 Task: Add Wanderlust Bouquet to the cart.
Action: Mouse moved to (274, 360)
Screenshot: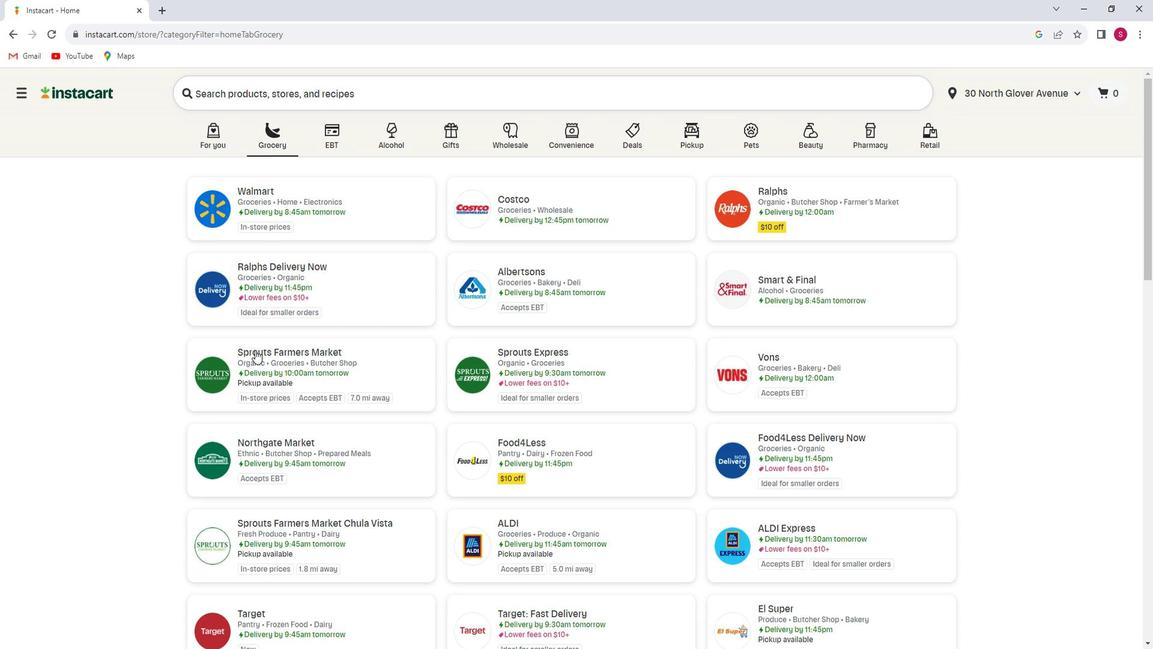 
Action: Mouse pressed left at (274, 360)
Screenshot: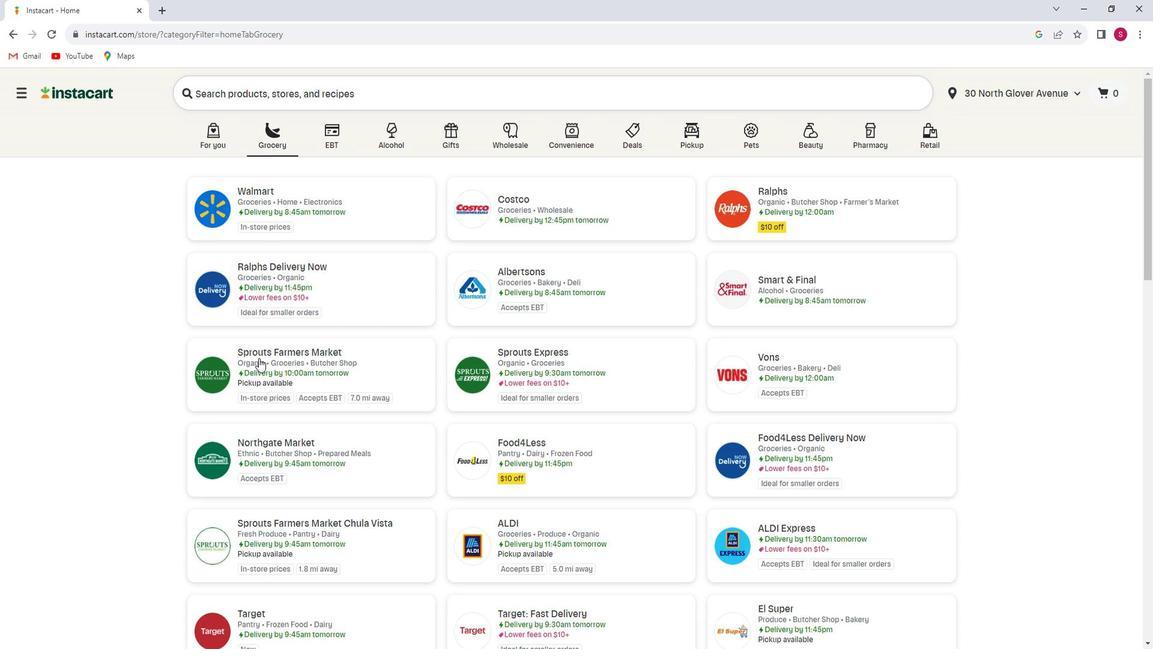 
Action: Mouse moved to (99, 438)
Screenshot: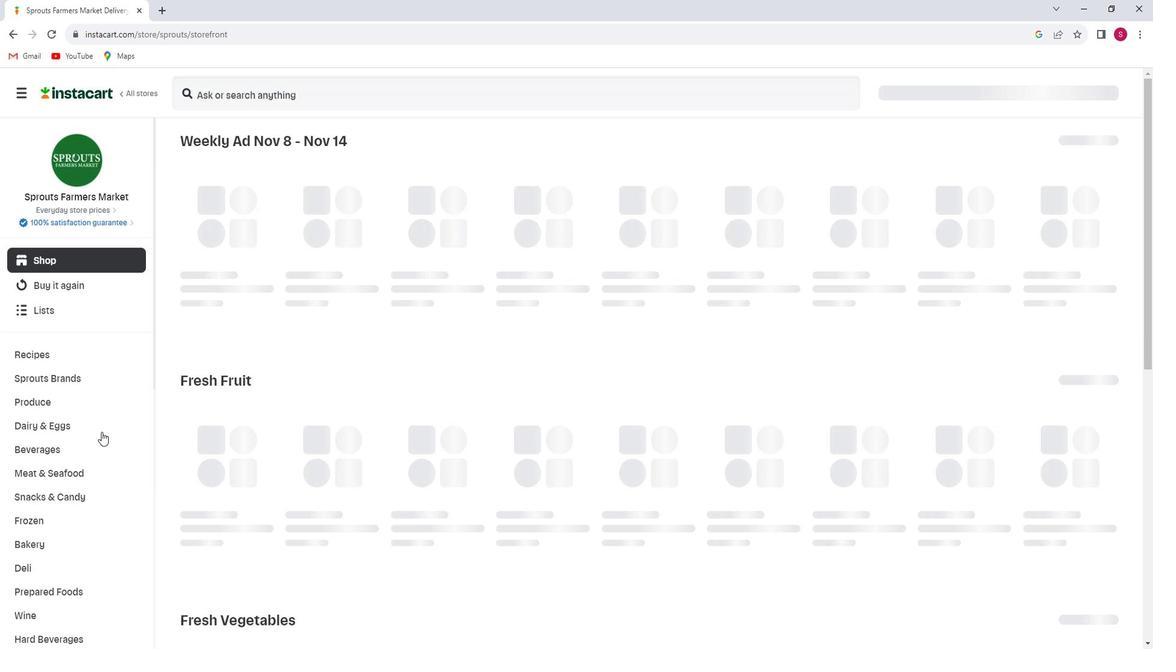 
Action: Mouse scrolled (99, 437) with delta (0, 0)
Screenshot: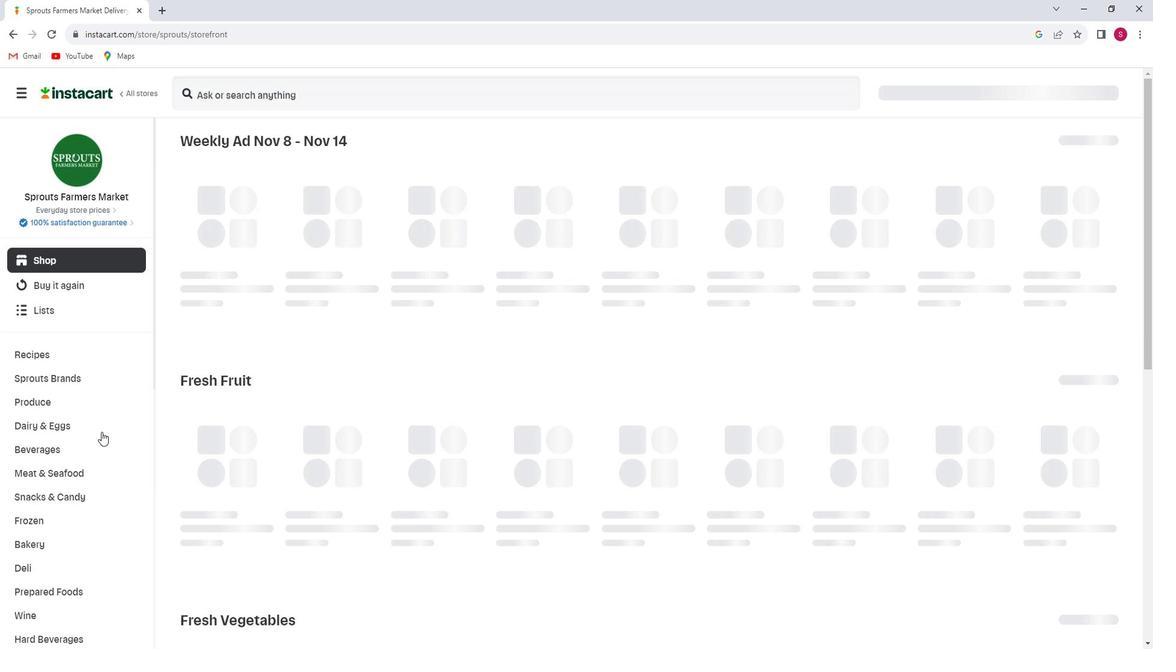 
Action: Mouse moved to (99, 439)
Screenshot: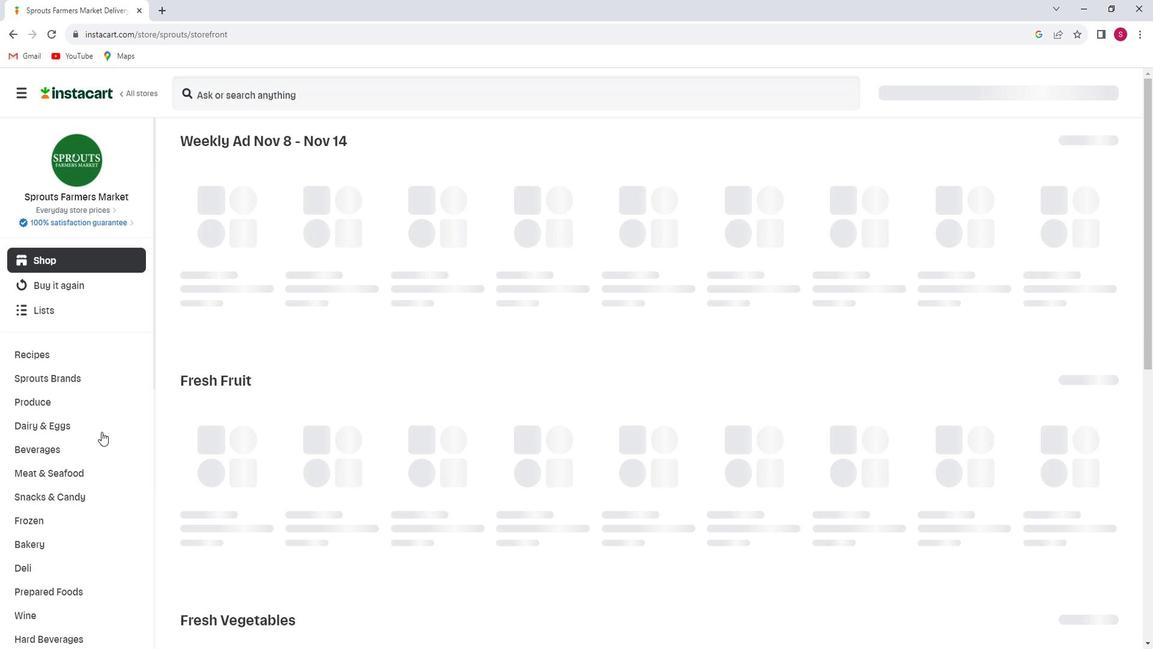 
Action: Mouse scrolled (99, 438) with delta (0, 0)
Screenshot: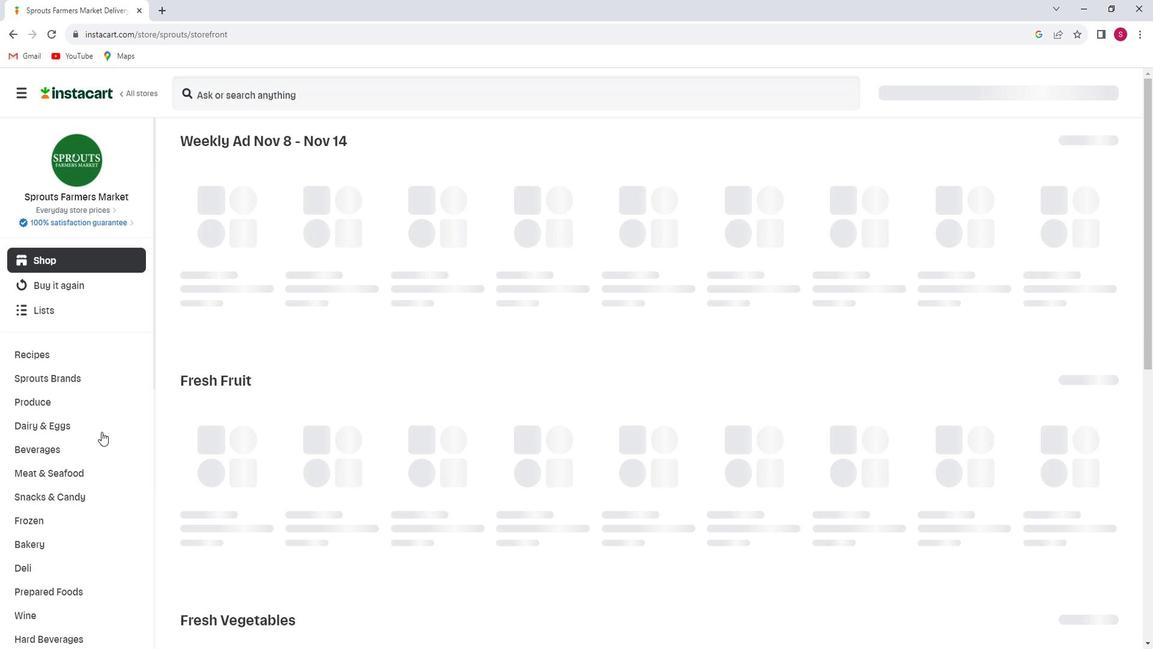 
Action: Mouse moved to (98, 440)
Screenshot: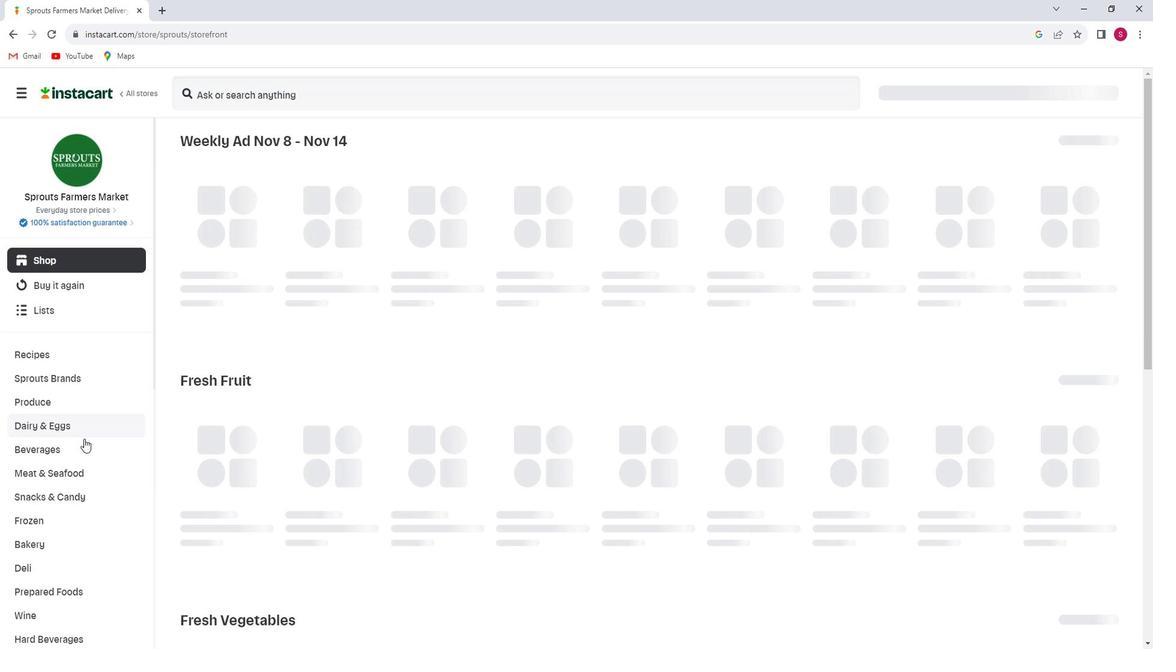 
Action: Mouse scrolled (98, 439) with delta (0, 0)
Screenshot: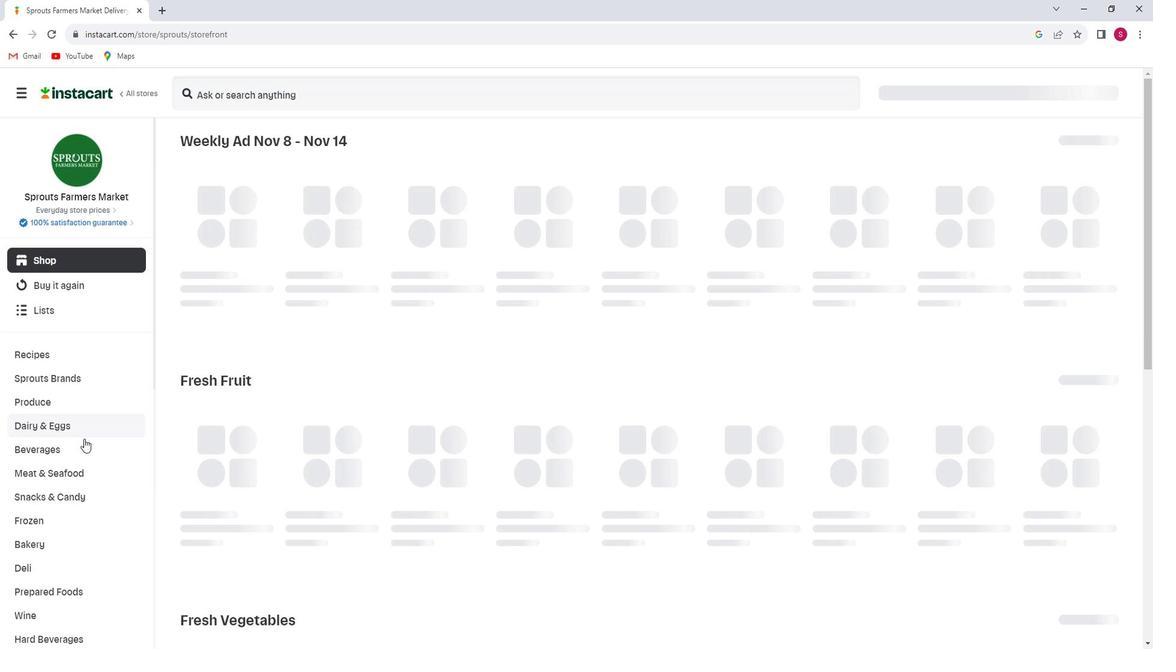 
Action: Mouse scrolled (98, 439) with delta (0, 0)
Screenshot: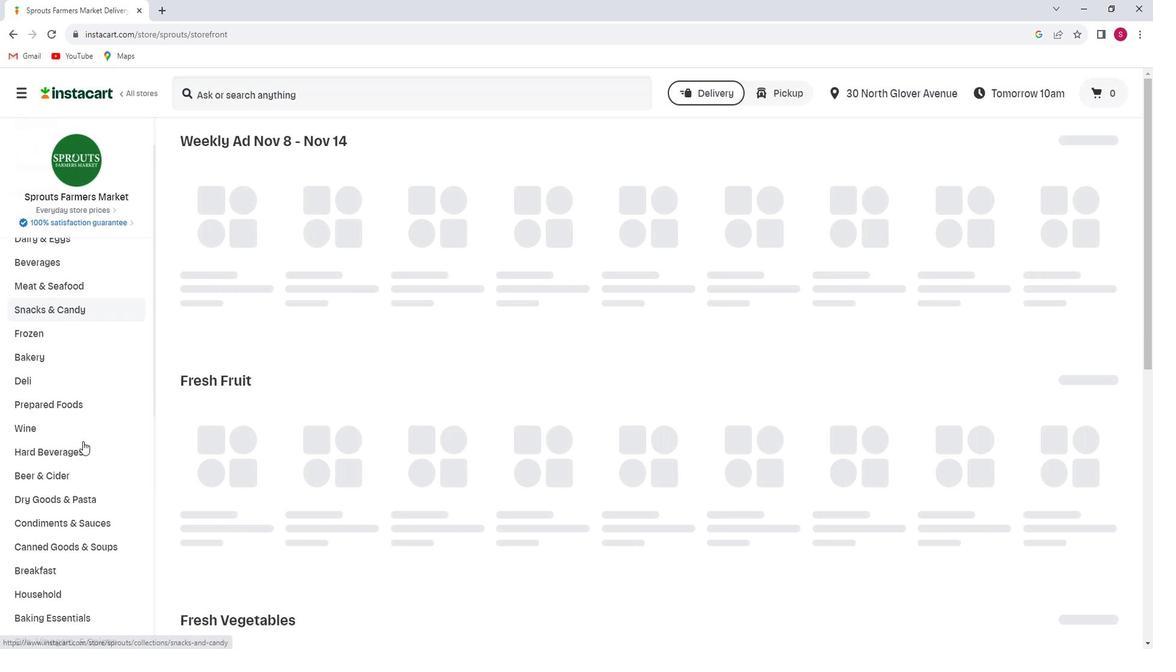 
Action: Mouse scrolled (98, 439) with delta (0, 0)
Screenshot: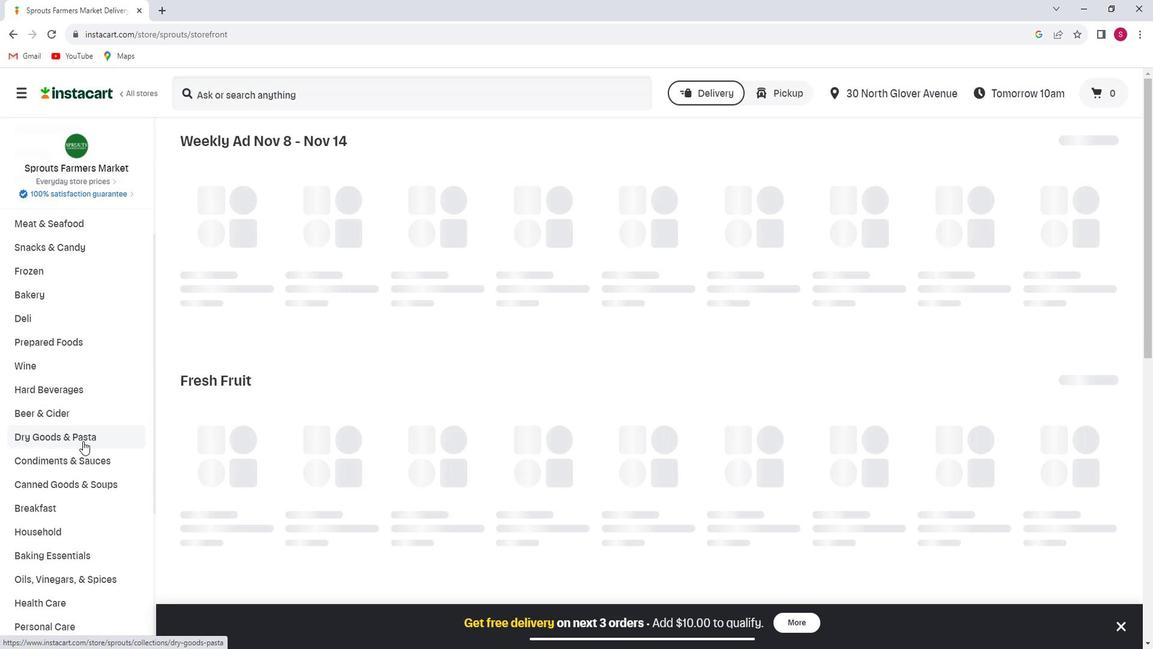 
Action: Mouse moved to (72, 459)
Screenshot: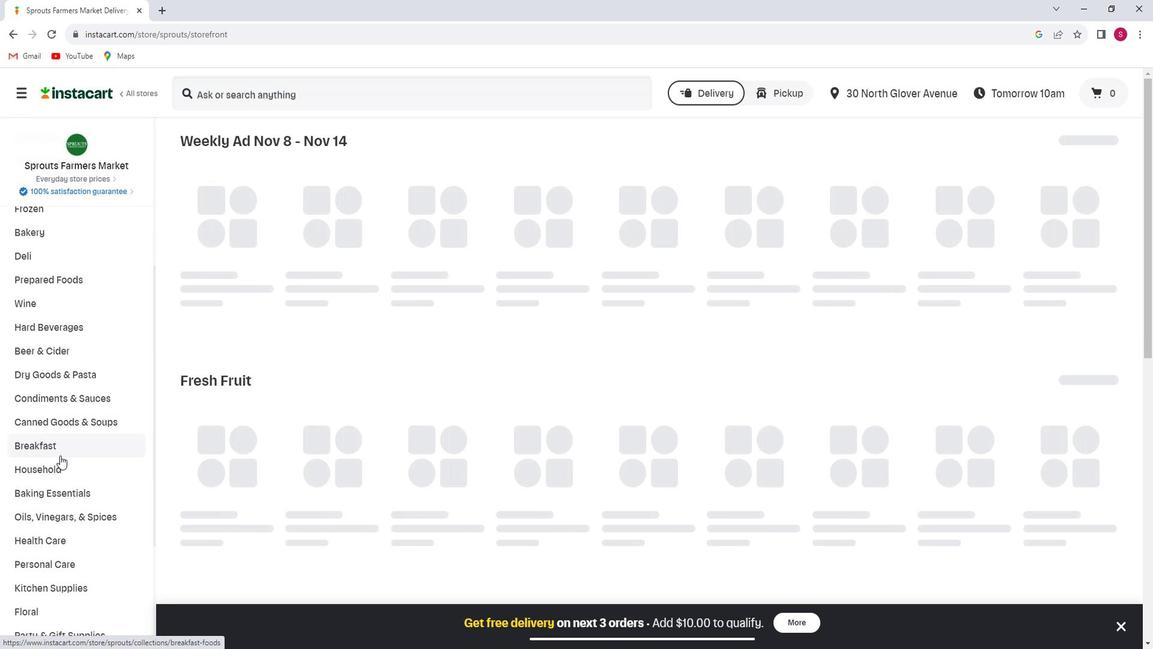 
Action: Mouse scrolled (72, 459) with delta (0, 0)
Screenshot: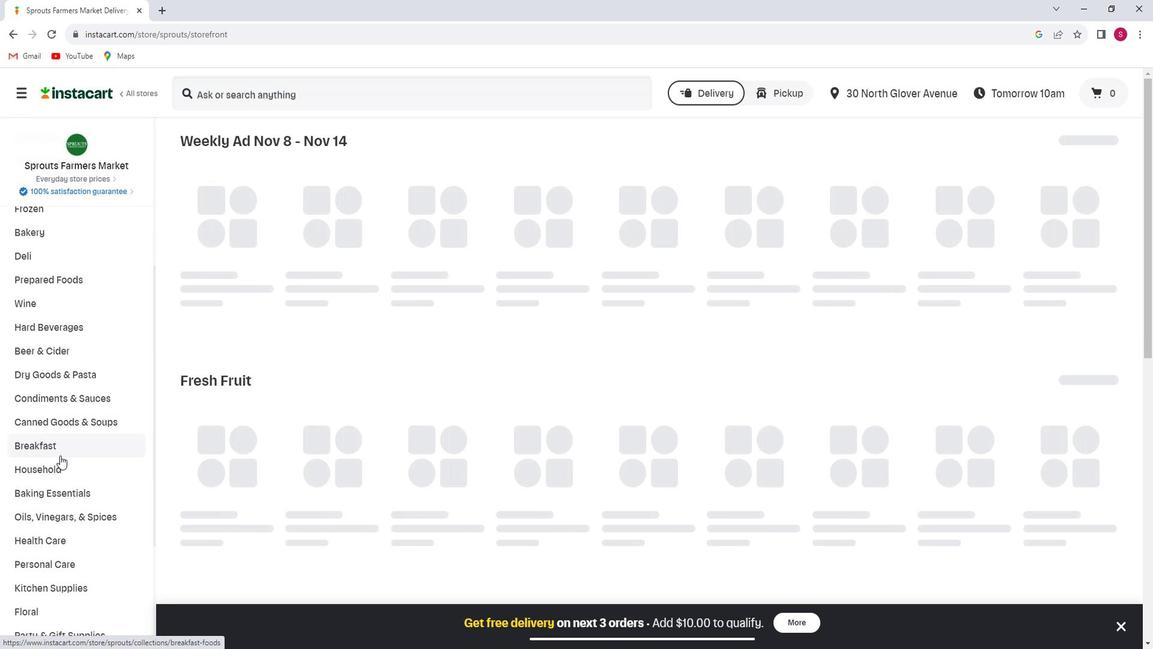 
Action: Mouse moved to (72, 462)
Screenshot: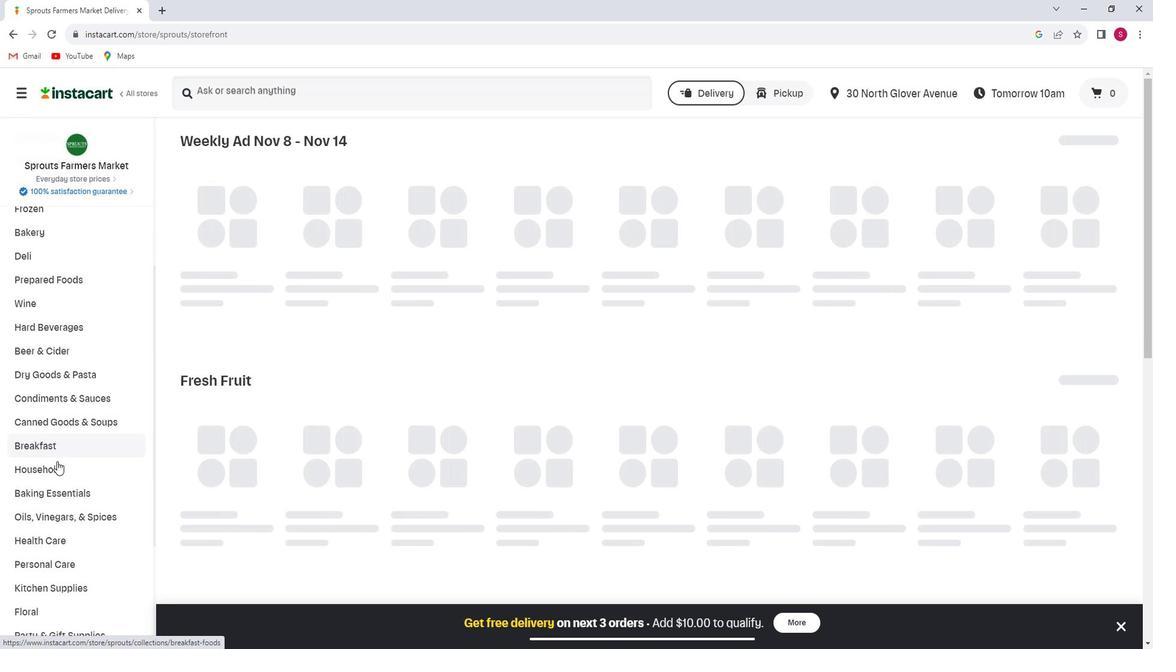 
Action: Mouse scrolled (72, 461) with delta (0, 0)
Screenshot: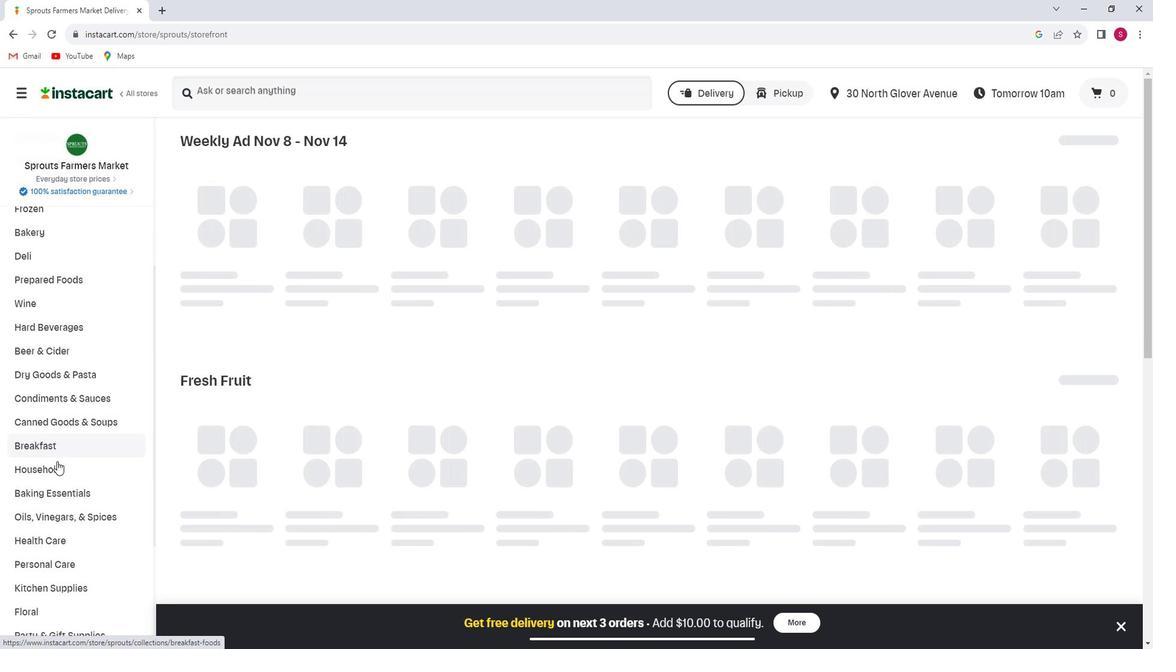 
Action: Mouse moved to (63, 482)
Screenshot: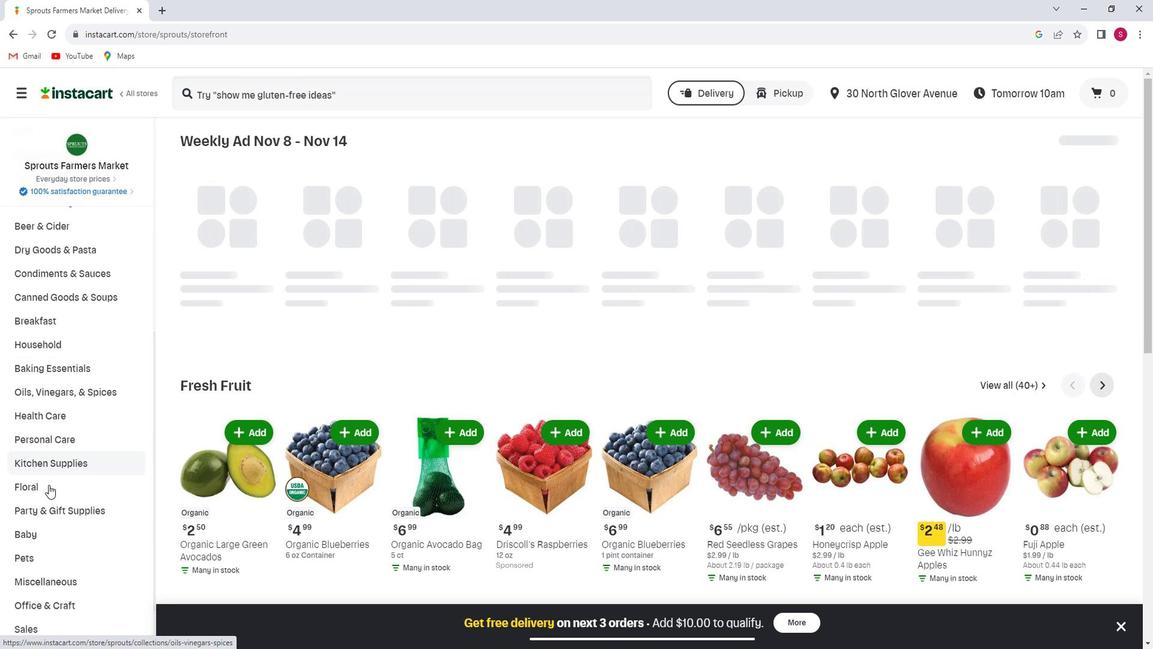
Action: Mouse pressed left at (63, 482)
Screenshot: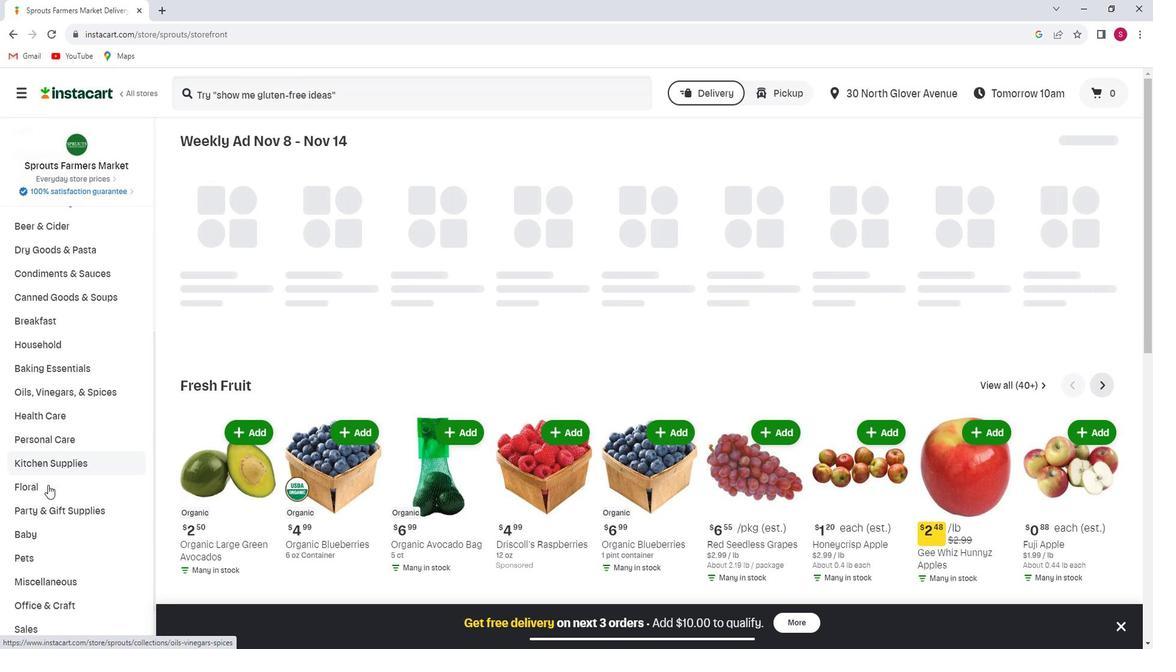 
Action: Mouse moved to (64, 510)
Screenshot: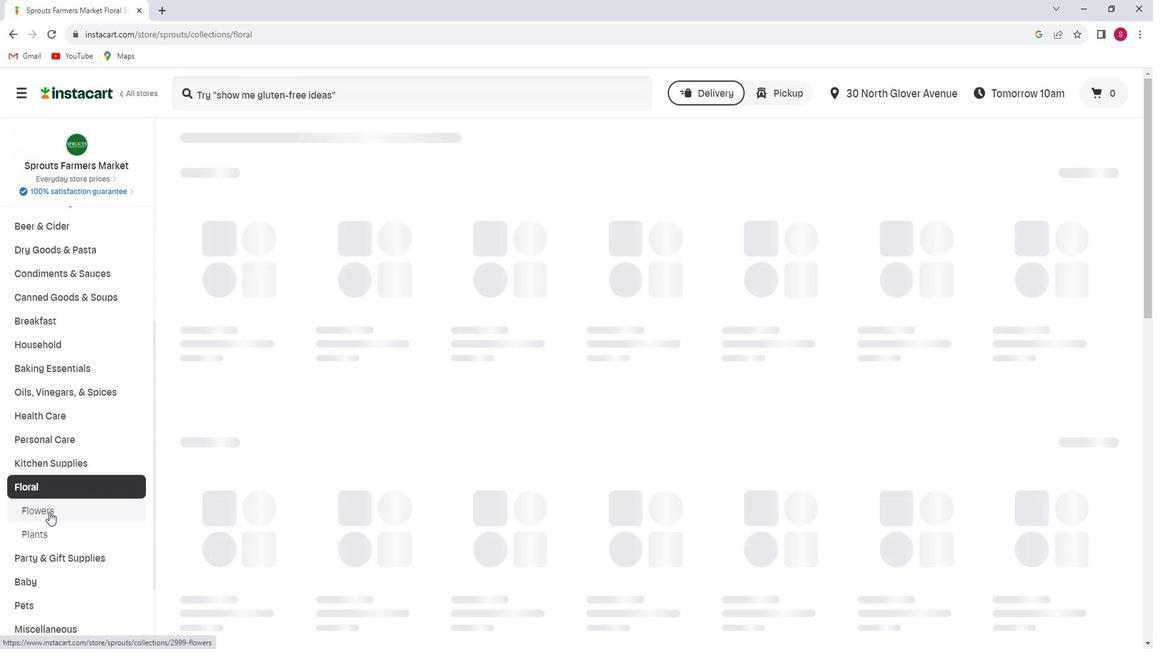 
Action: Mouse pressed left at (64, 510)
Screenshot: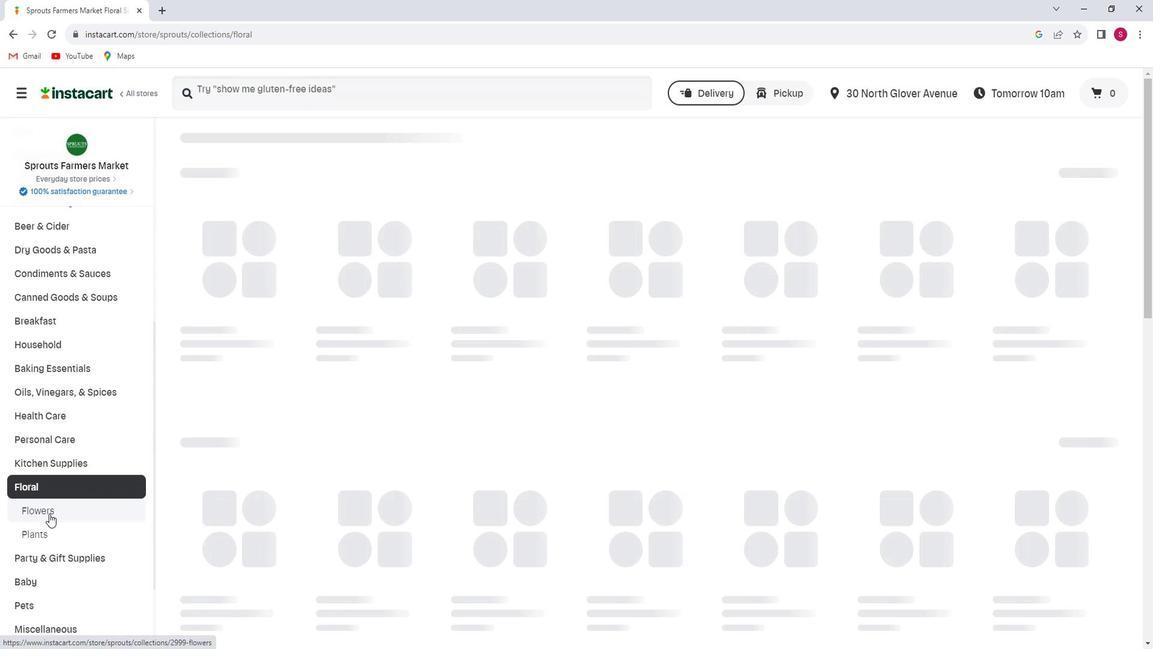
Action: Mouse moved to (344, 107)
Screenshot: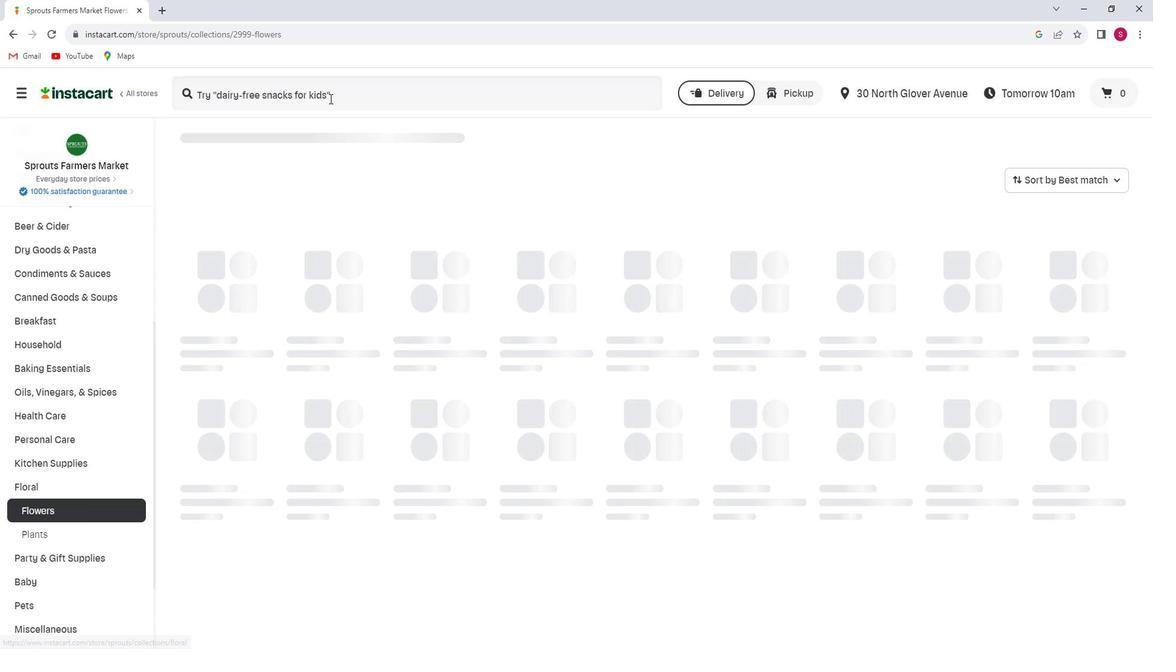 
Action: Mouse pressed left at (344, 107)
Screenshot: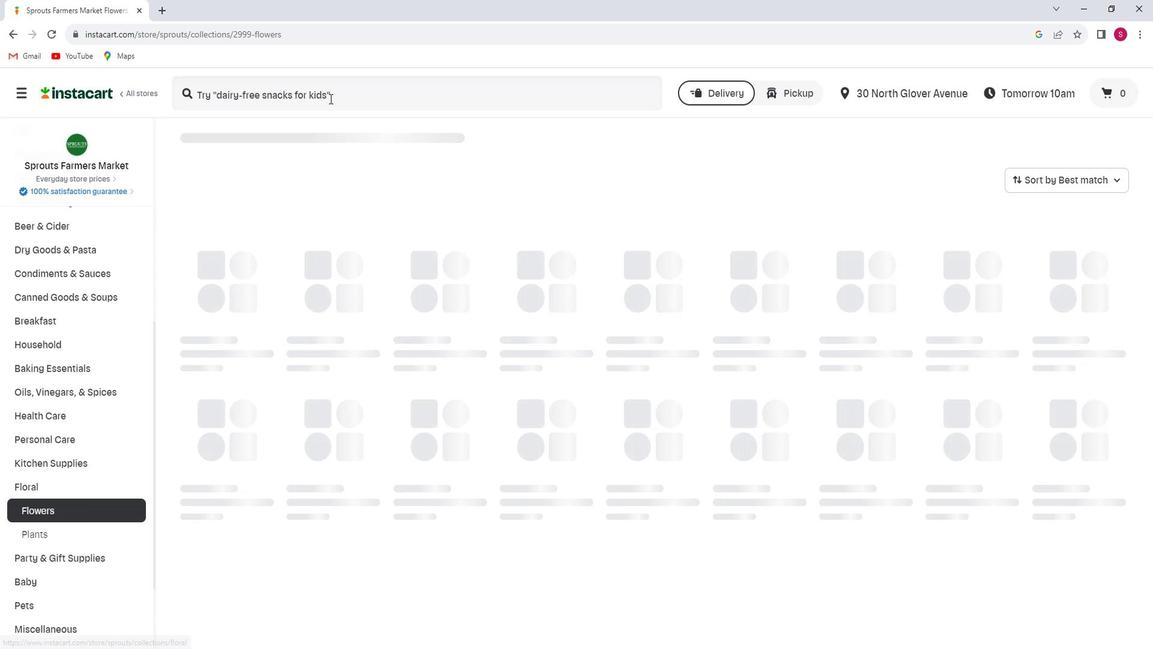 
Action: Key pressed <Key.shift>Wanderlust<Key.space><Key.shift>Bouquet<Key.enter>
Screenshot: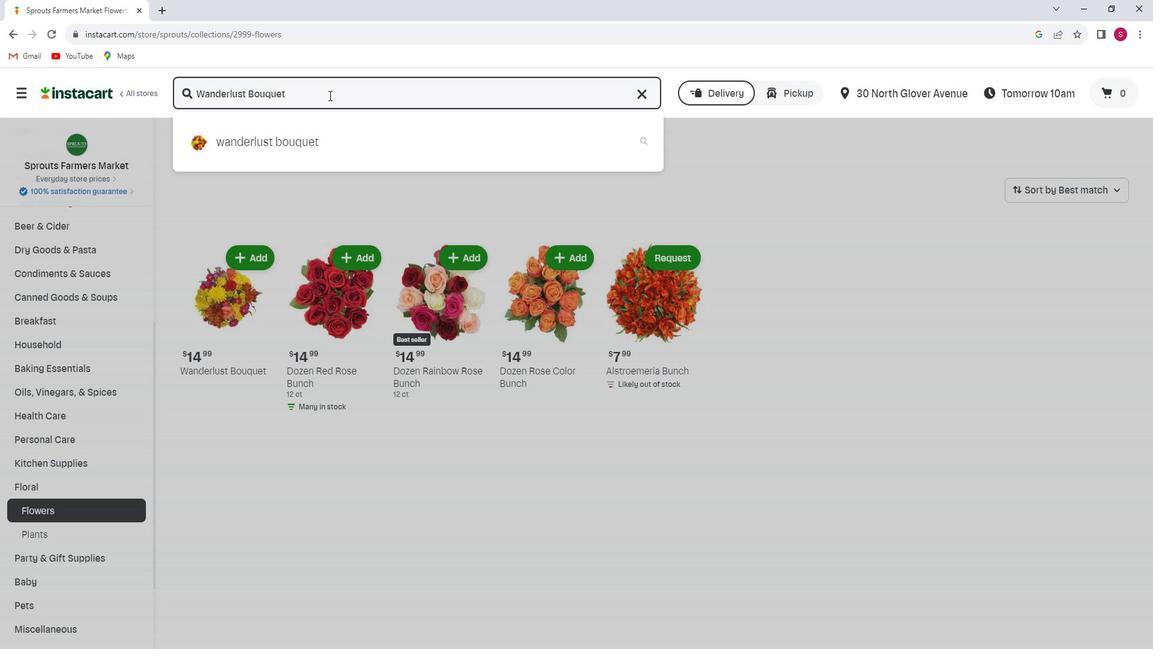
Action: Mouse moved to (349, 203)
Screenshot: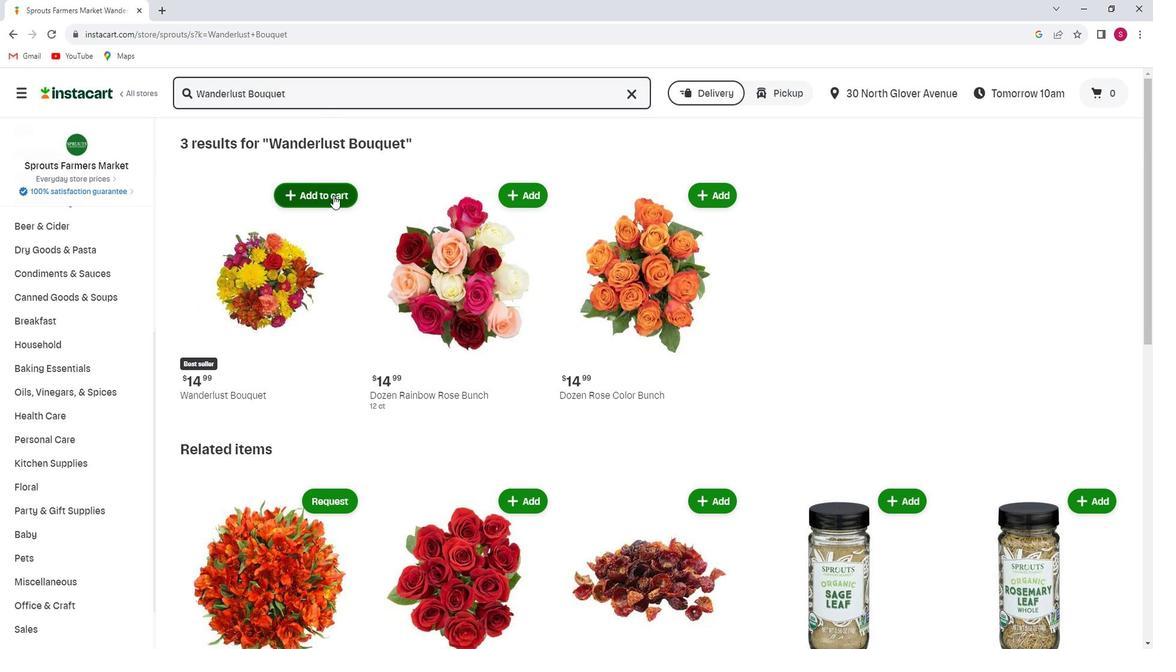 
Action: Mouse pressed left at (349, 203)
Screenshot: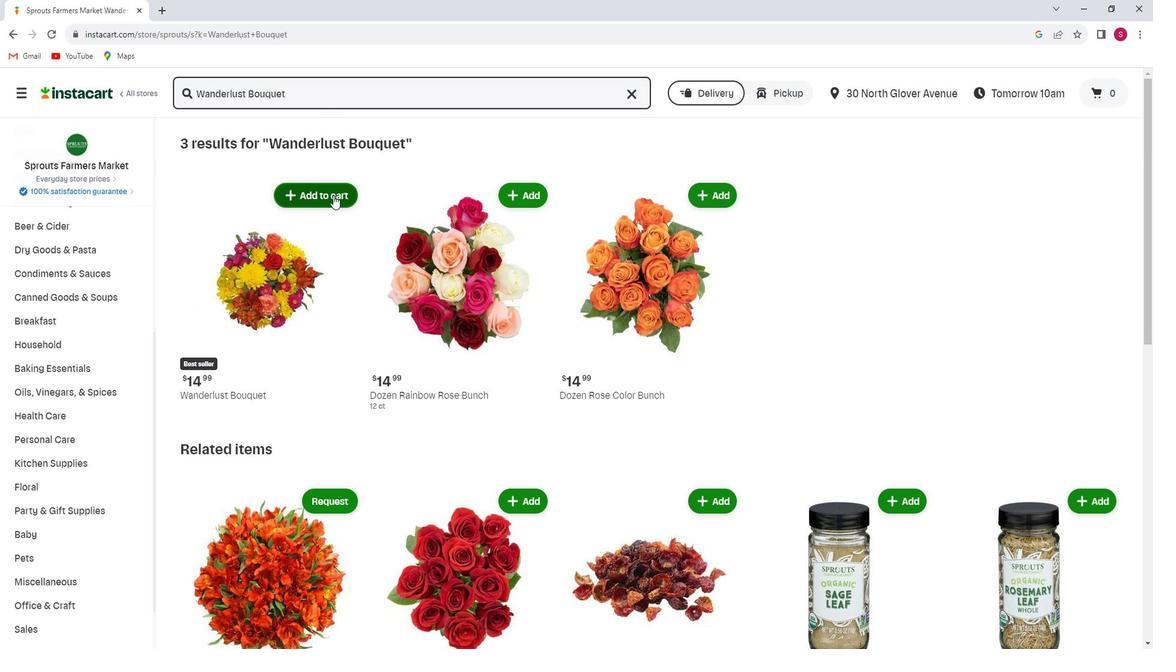 
Action: Mouse moved to (351, 253)
Screenshot: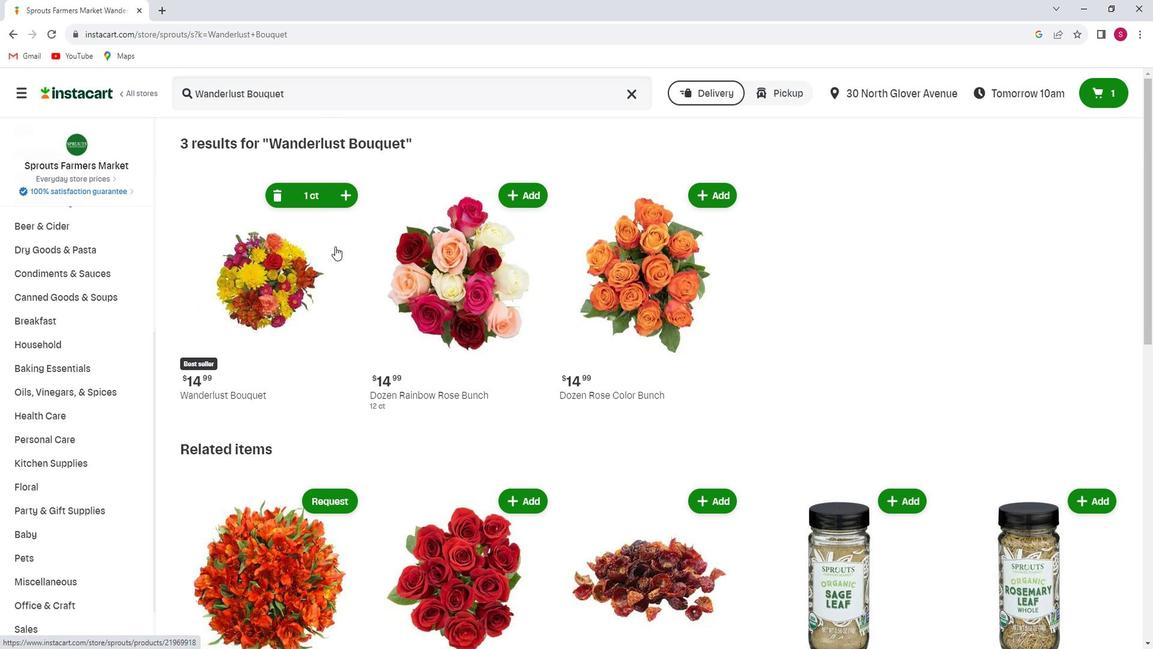 
